 Task: Update the property taxes of the saved search to no max.
Action: Mouse moved to (873, 130)
Screenshot: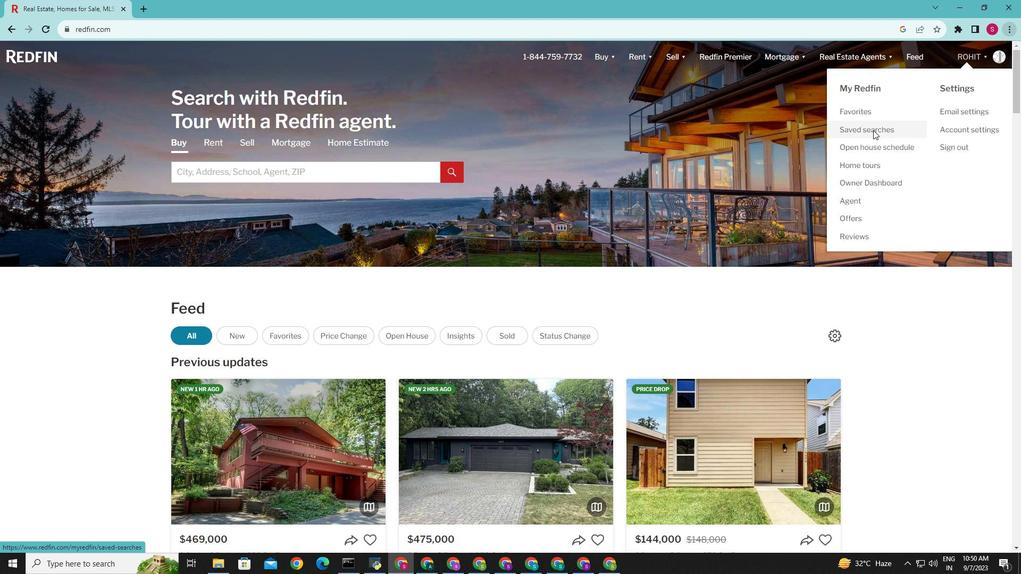 
Action: Mouse pressed left at (873, 130)
Screenshot: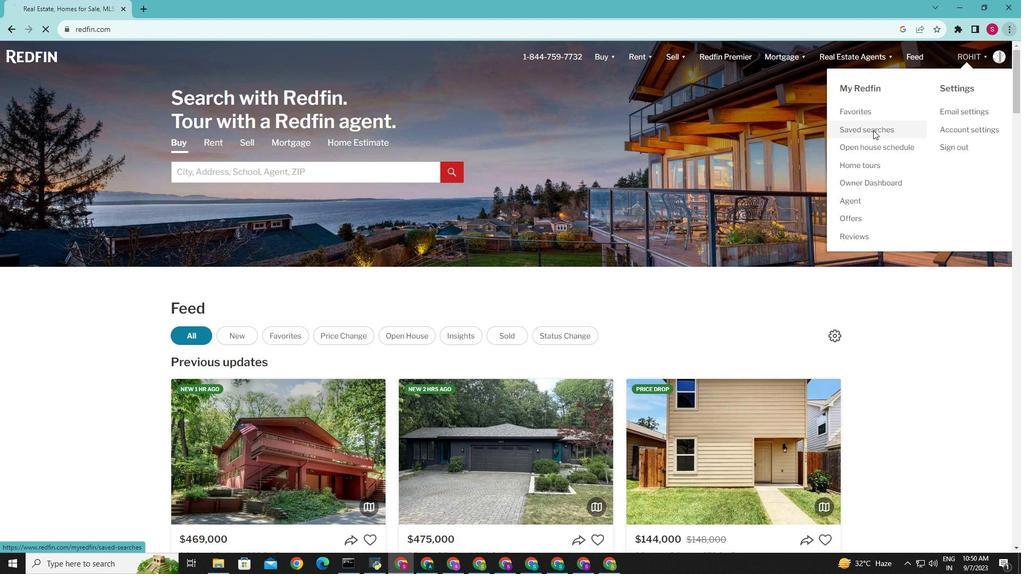 
Action: Mouse moved to (337, 258)
Screenshot: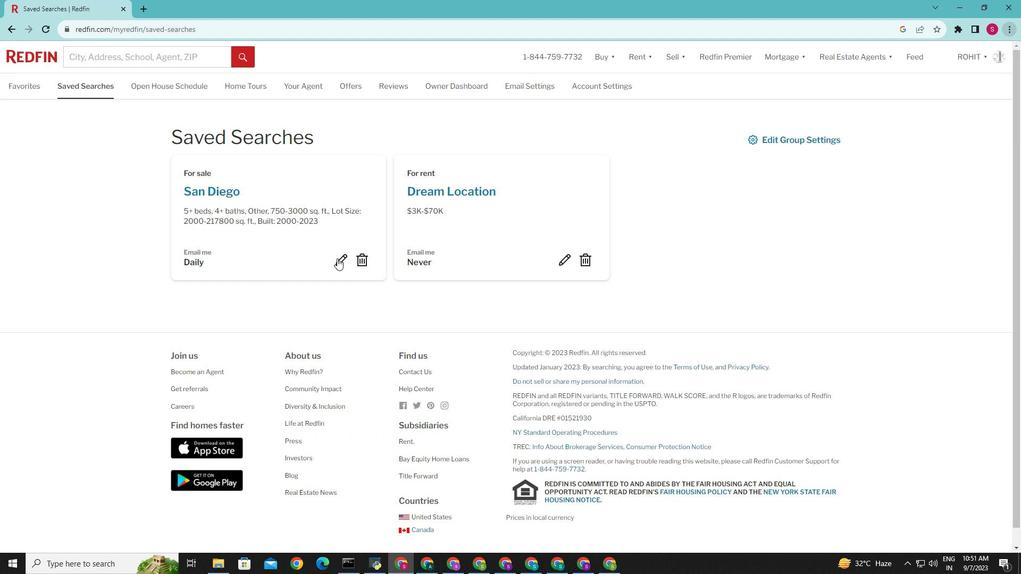 
Action: Mouse pressed left at (337, 258)
Screenshot: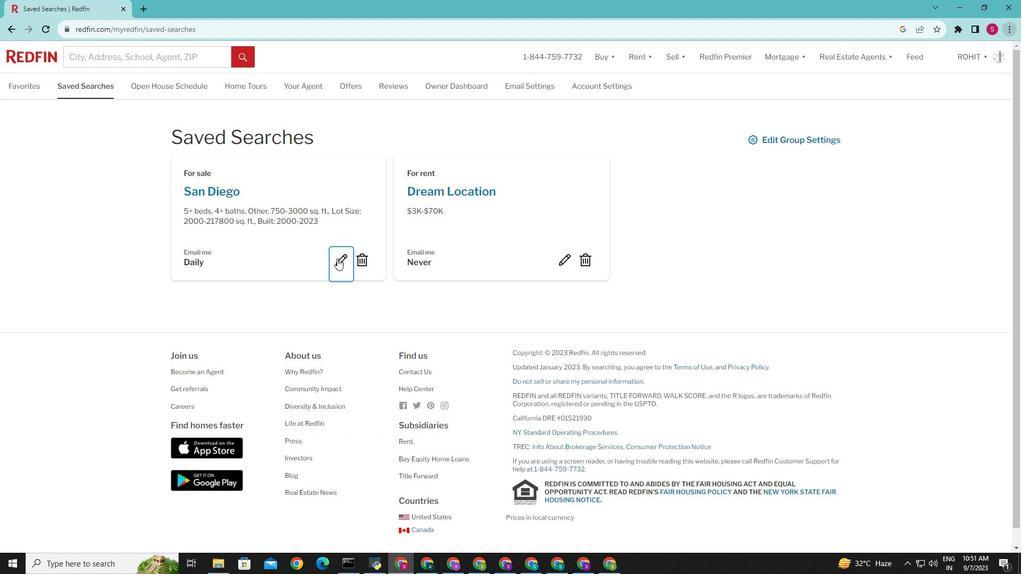 
Action: Mouse moved to (415, 329)
Screenshot: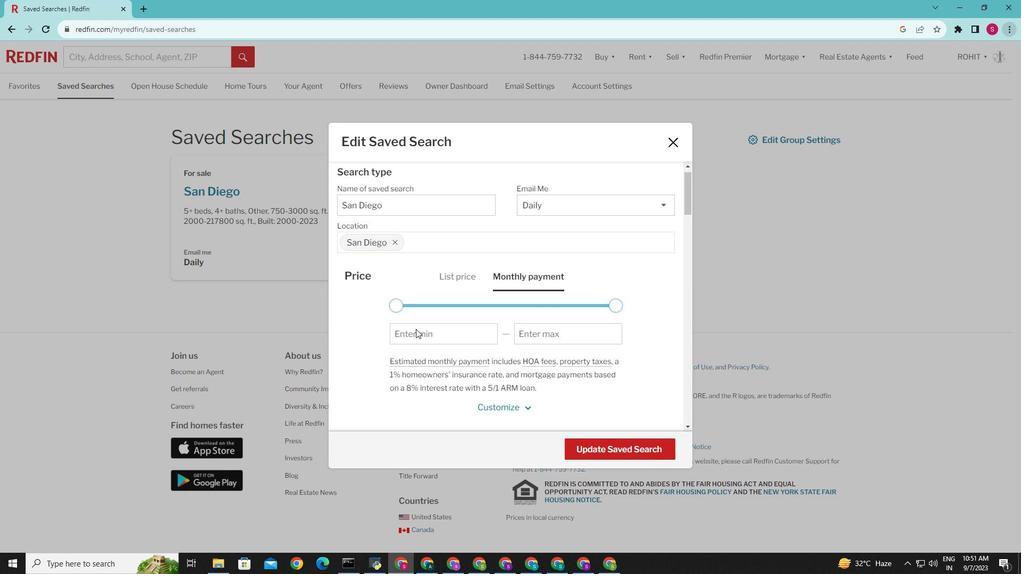 
Action: Mouse scrolled (415, 328) with delta (0, 0)
Screenshot: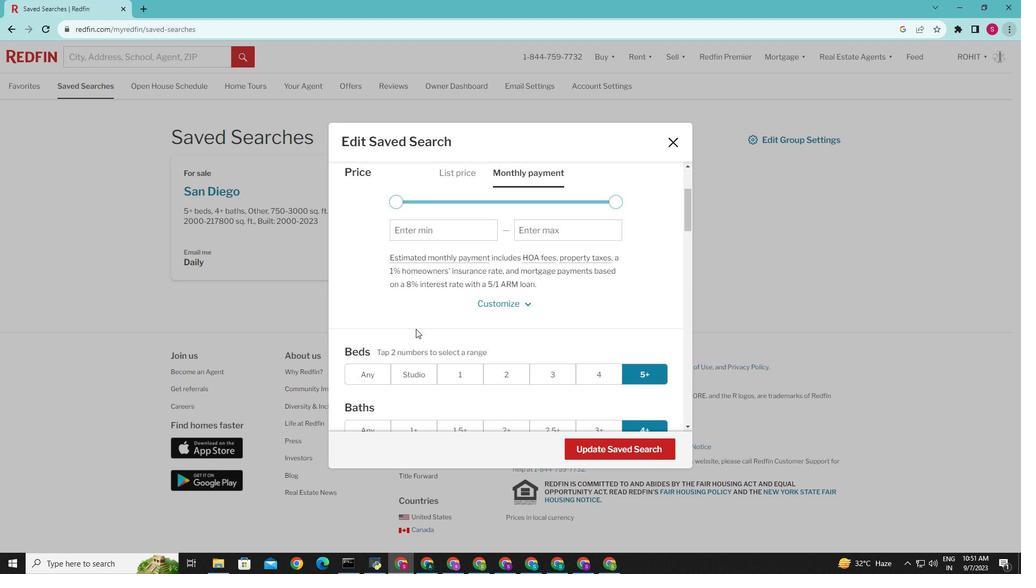 
Action: Mouse scrolled (415, 328) with delta (0, 0)
Screenshot: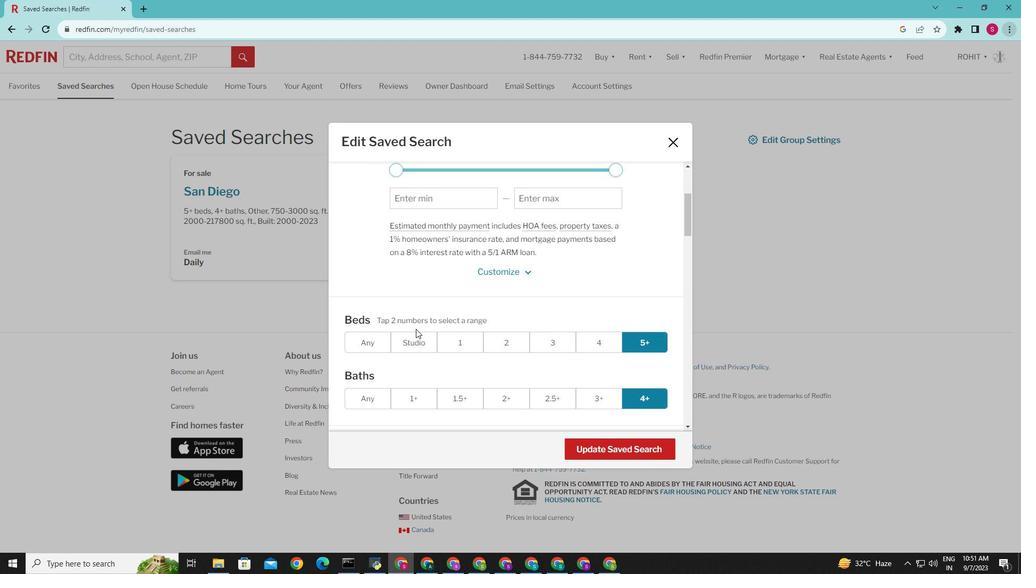 
Action: Mouse scrolled (415, 328) with delta (0, 0)
Screenshot: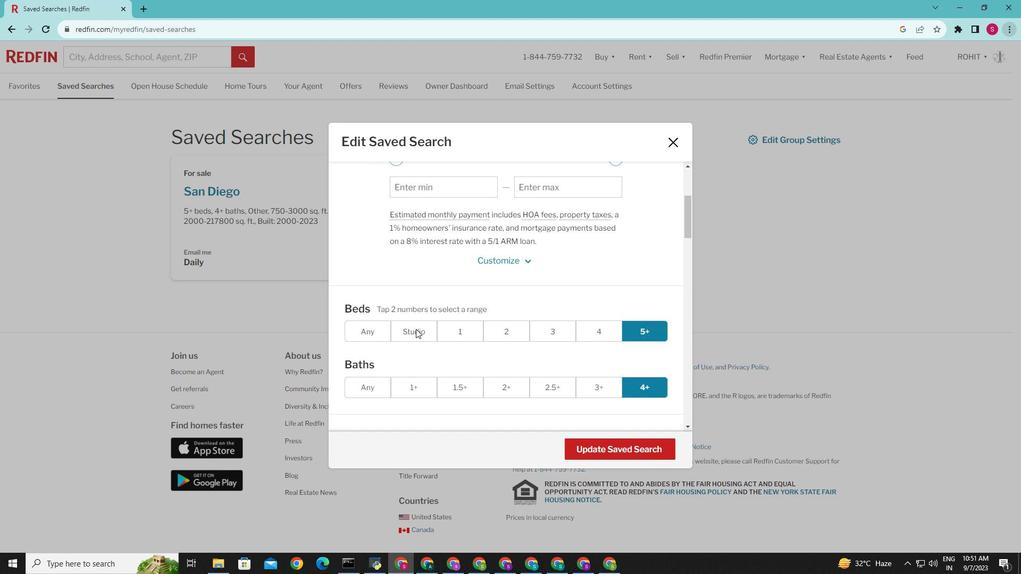 
Action: Mouse scrolled (415, 328) with delta (0, 0)
Screenshot: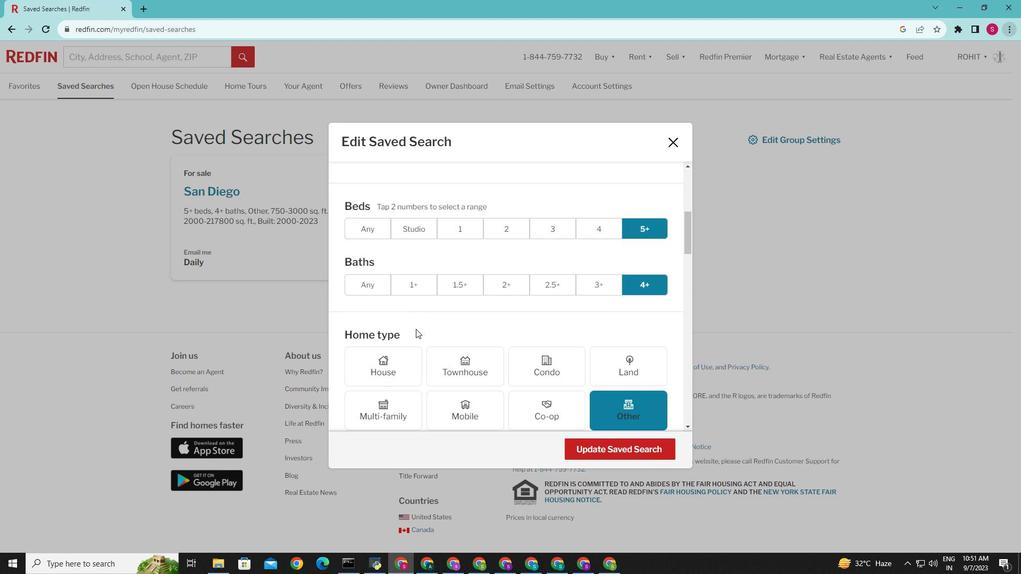 
Action: Mouse scrolled (415, 328) with delta (0, 0)
Screenshot: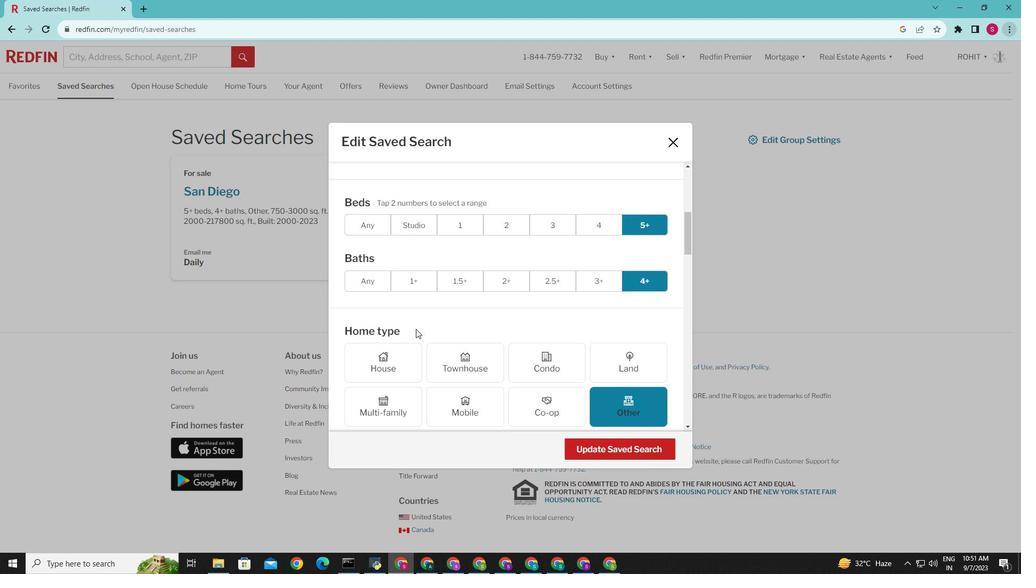 
Action: Mouse scrolled (415, 328) with delta (0, 0)
Screenshot: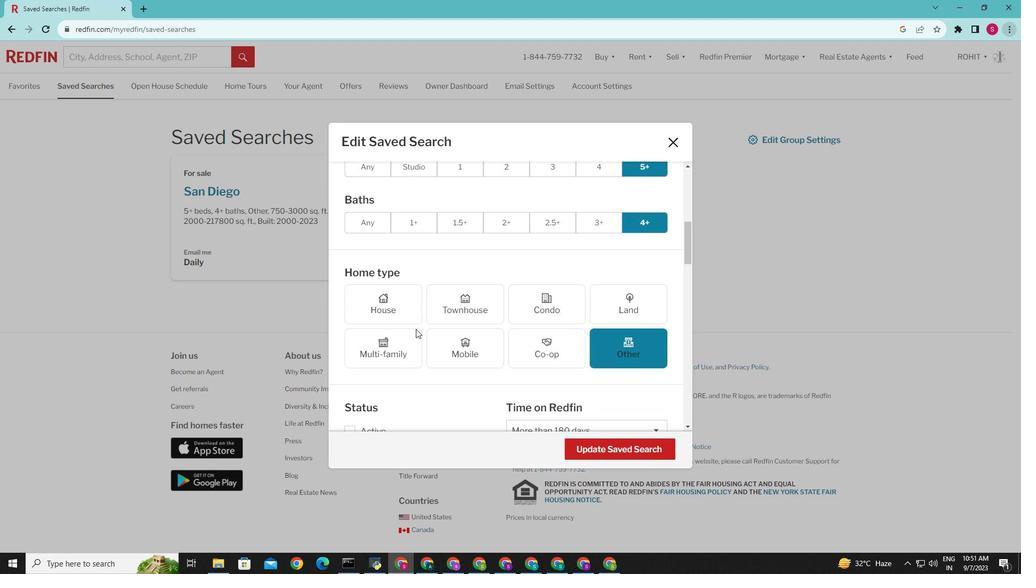 
Action: Mouse scrolled (415, 328) with delta (0, 0)
Screenshot: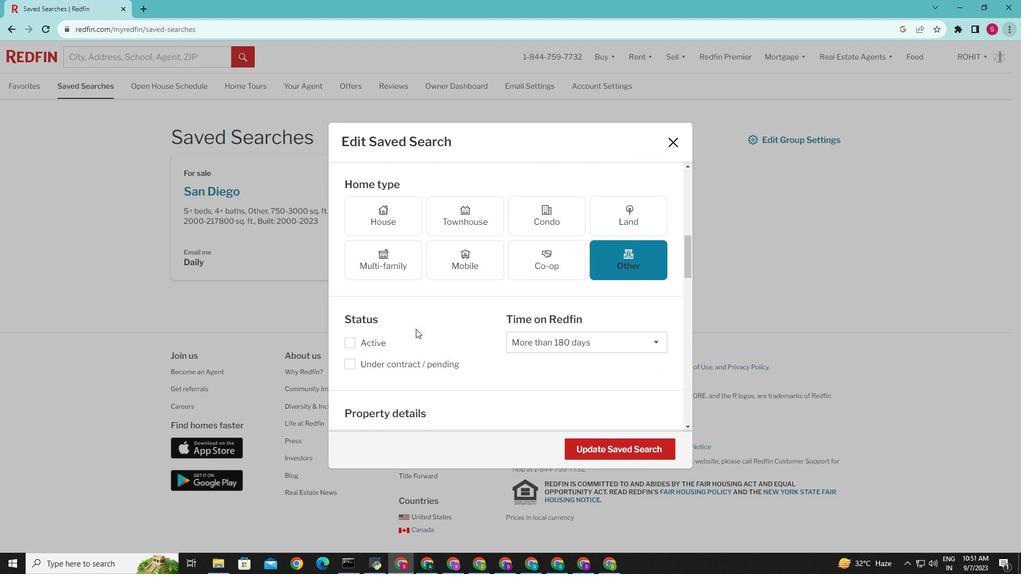 
Action: Mouse scrolled (415, 328) with delta (0, 0)
Screenshot: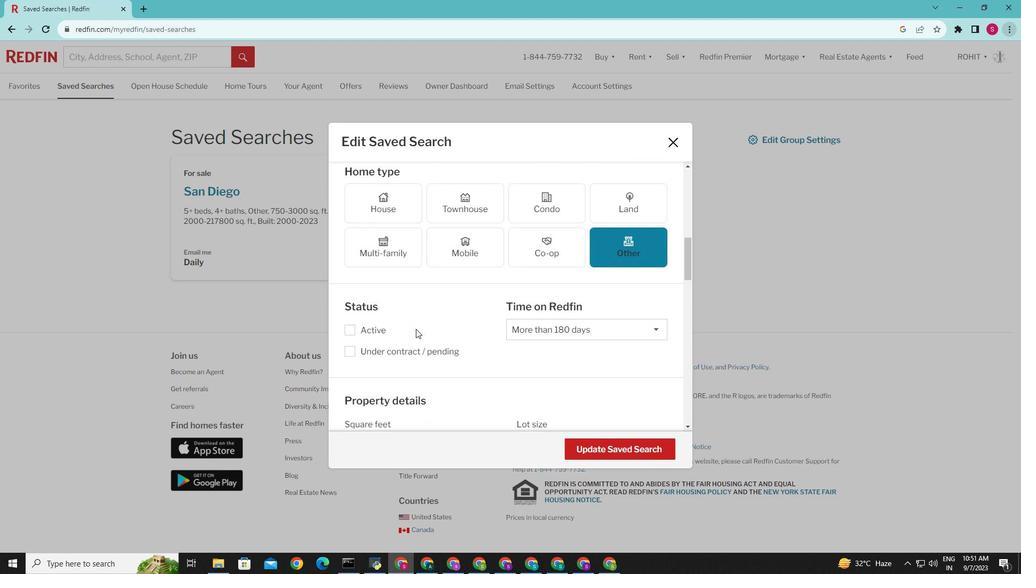 
Action: Mouse scrolled (415, 328) with delta (0, 0)
Screenshot: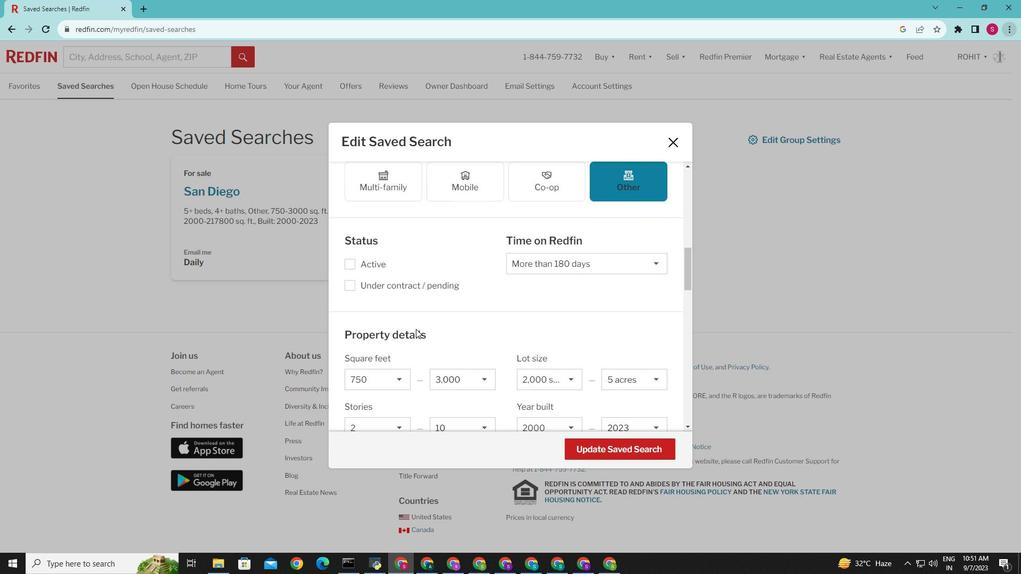 
Action: Mouse scrolled (415, 328) with delta (0, 0)
Screenshot: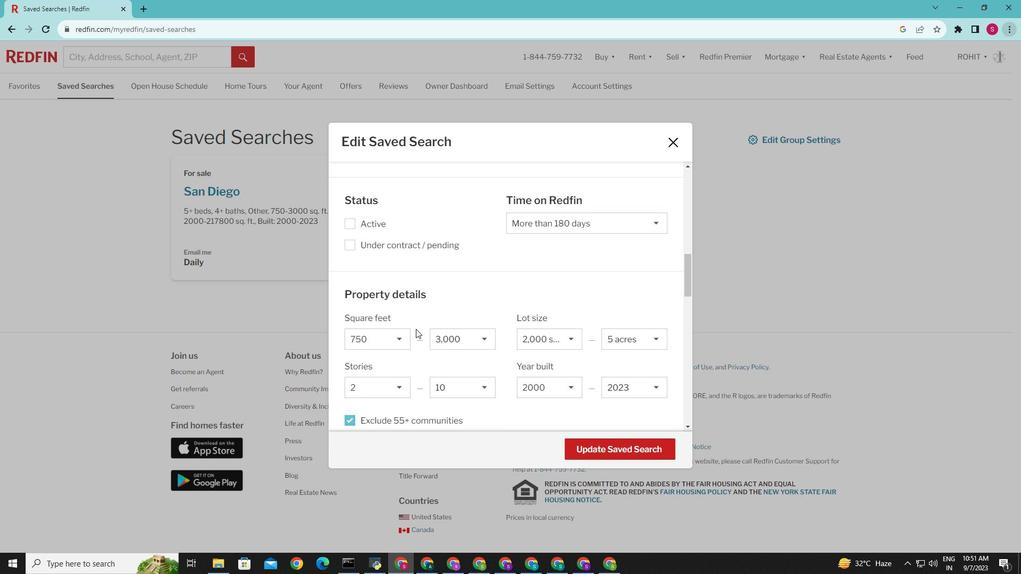 
Action: Mouse scrolled (415, 328) with delta (0, 0)
Screenshot: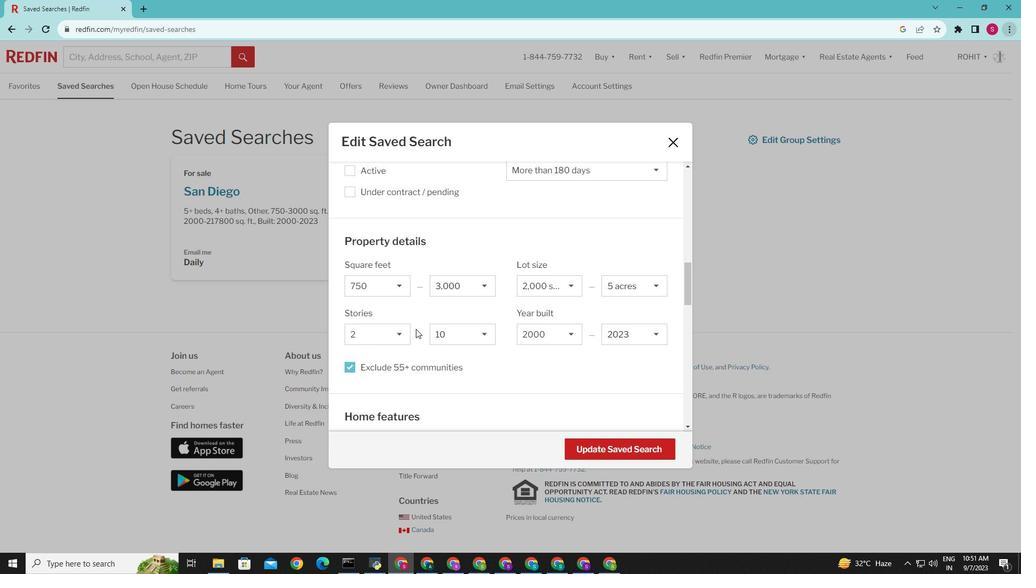 
Action: Mouse scrolled (415, 328) with delta (0, 0)
Screenshot: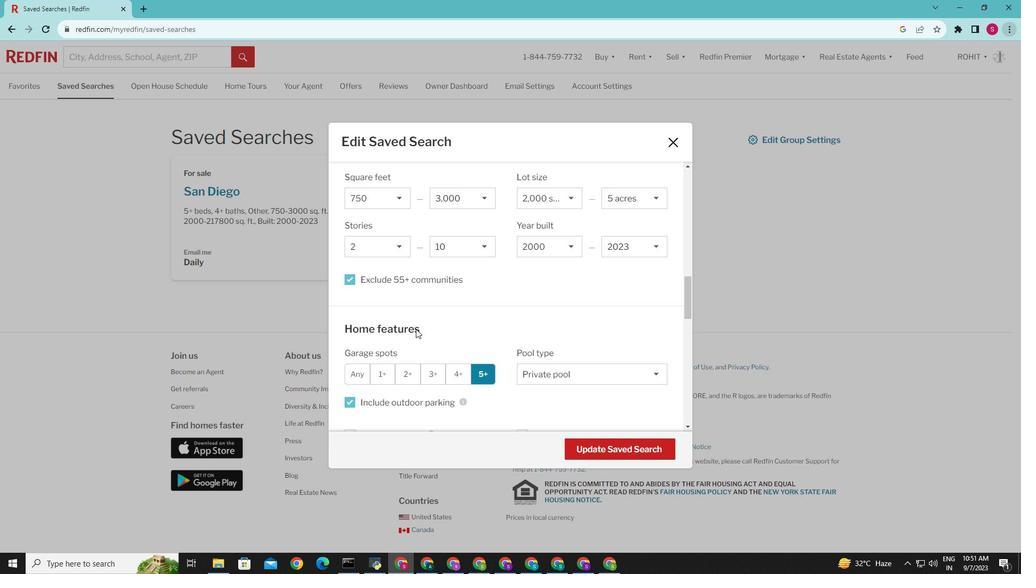 
Action: Mouse scrolled (415, 328) with delta (0, 0)
Screenshot: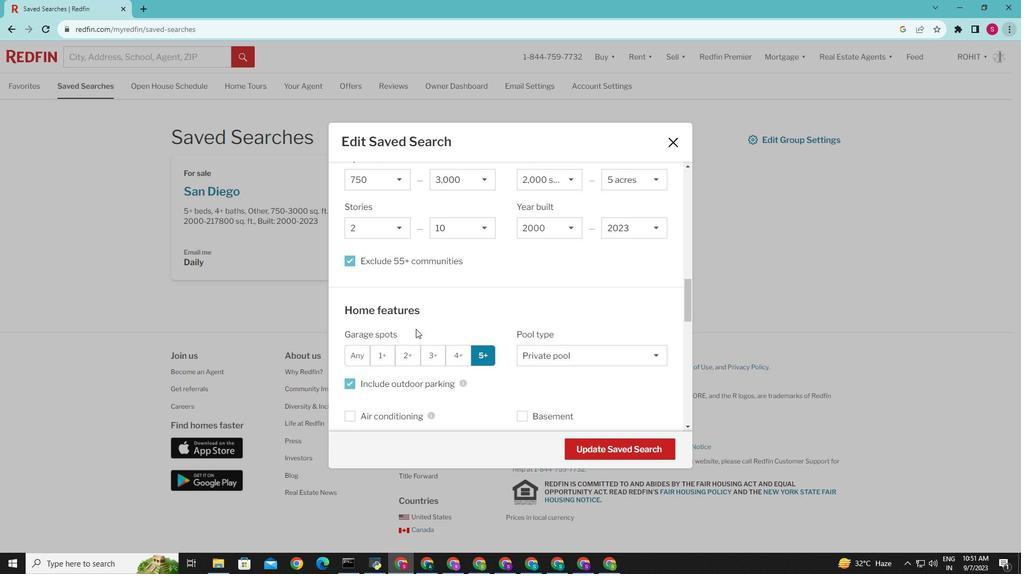 
Action: Mouse scrolled (415, 328) with delta (0, 0)
Screenshot: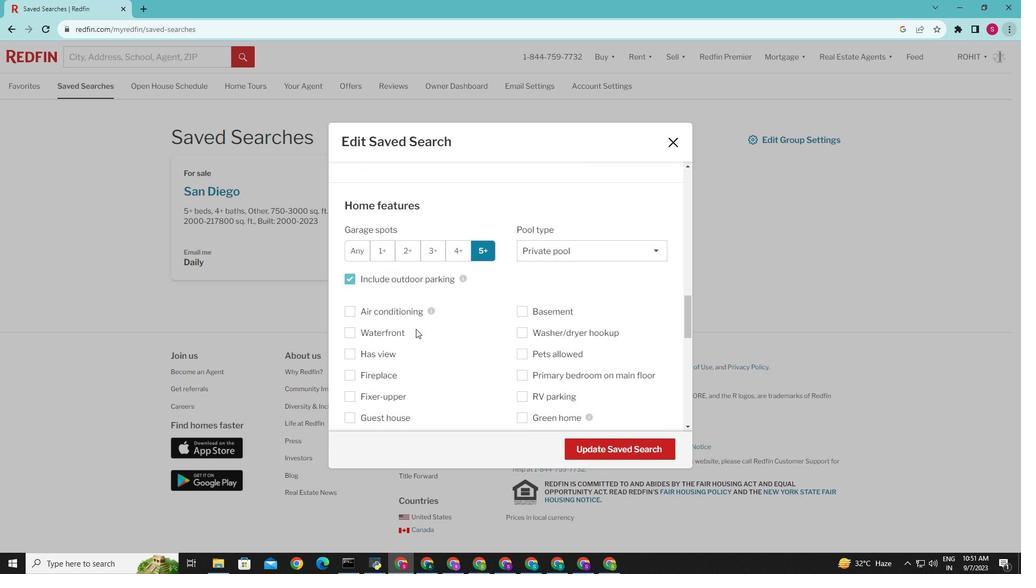 
Action: Mouse scrolled (415, 328) with delta (0, 0)
Screenshot: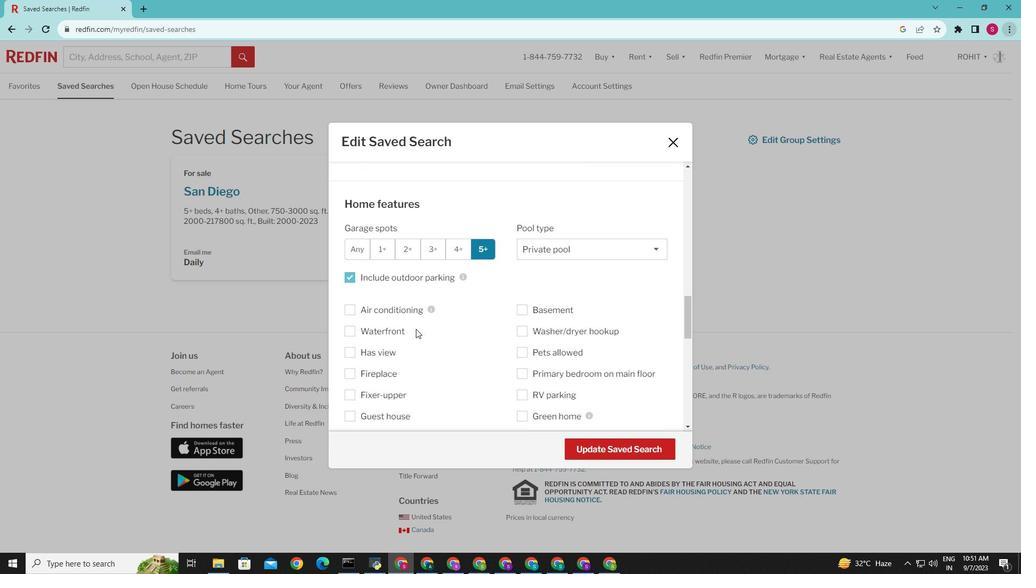 
Action: Mouse scrolled (415, 328) with delta (0, 0)
Screenshot: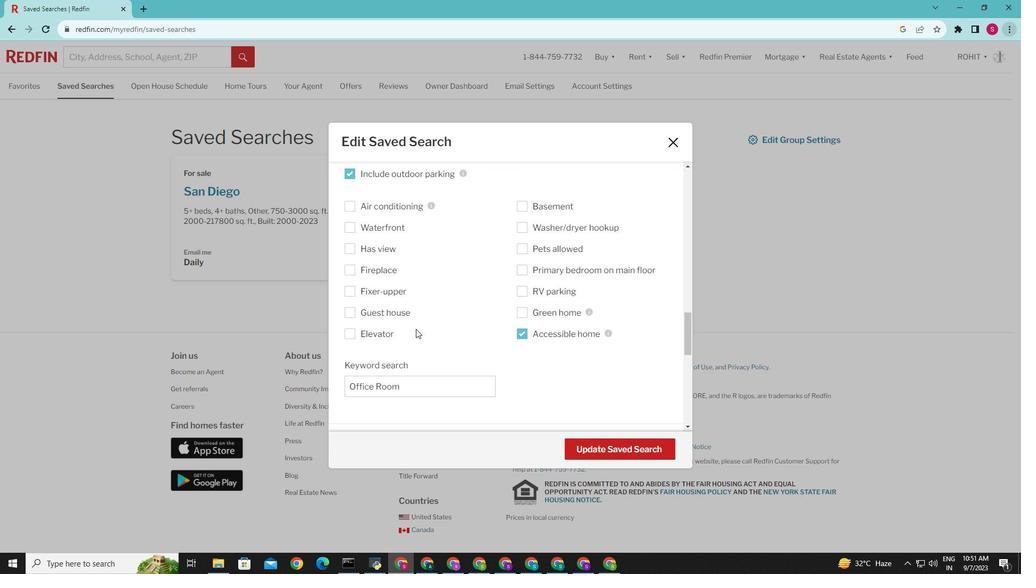 
Action: Mouse scrolled (415, 328) with delta (0, 0)
Screenshot: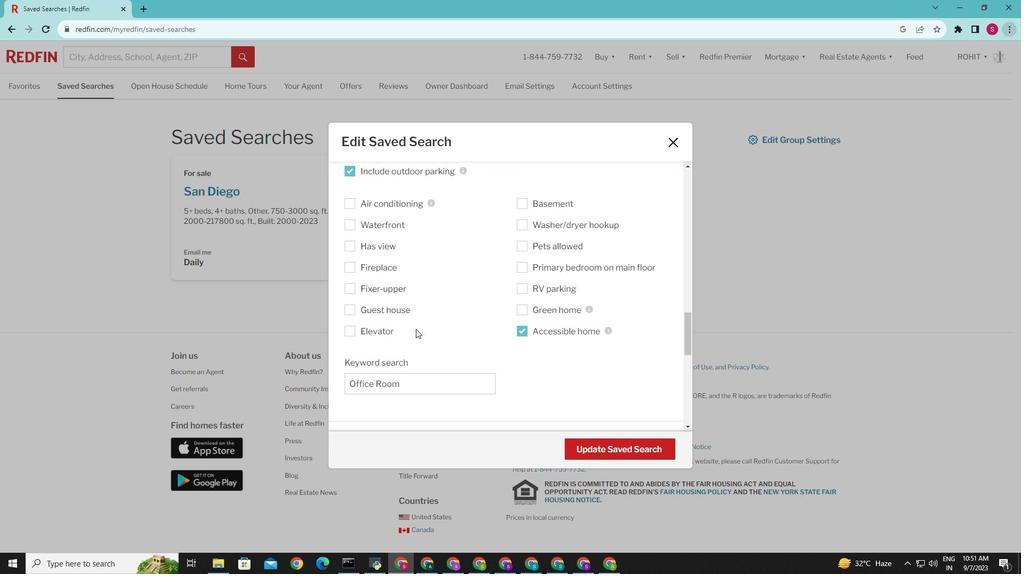 
Action: Mouse scrolled (415, 328) with delta (0, 0)
Screenshot: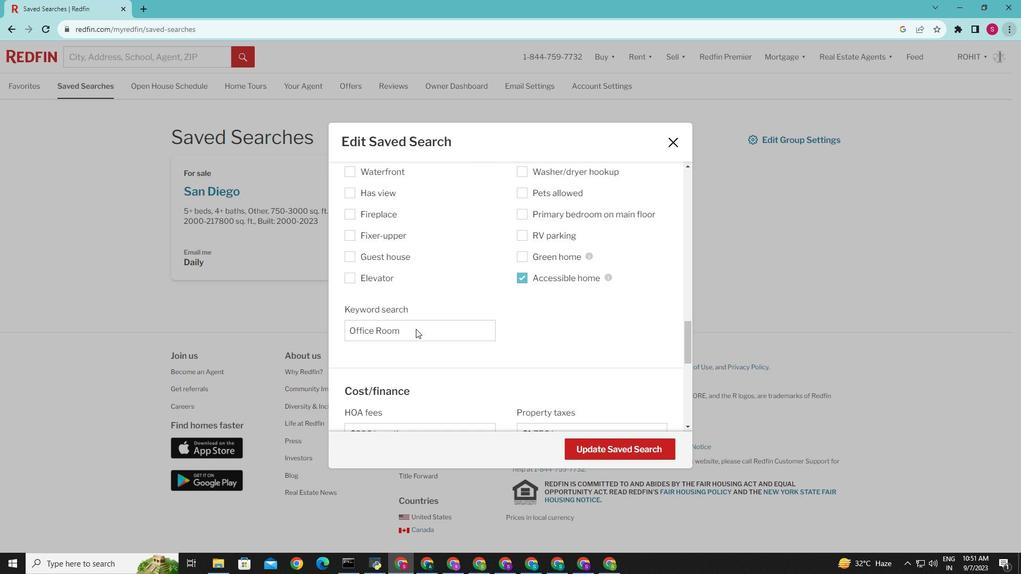 
Action: Mouse scrolled (415, 328) with delta (0, 0)
Screenshot: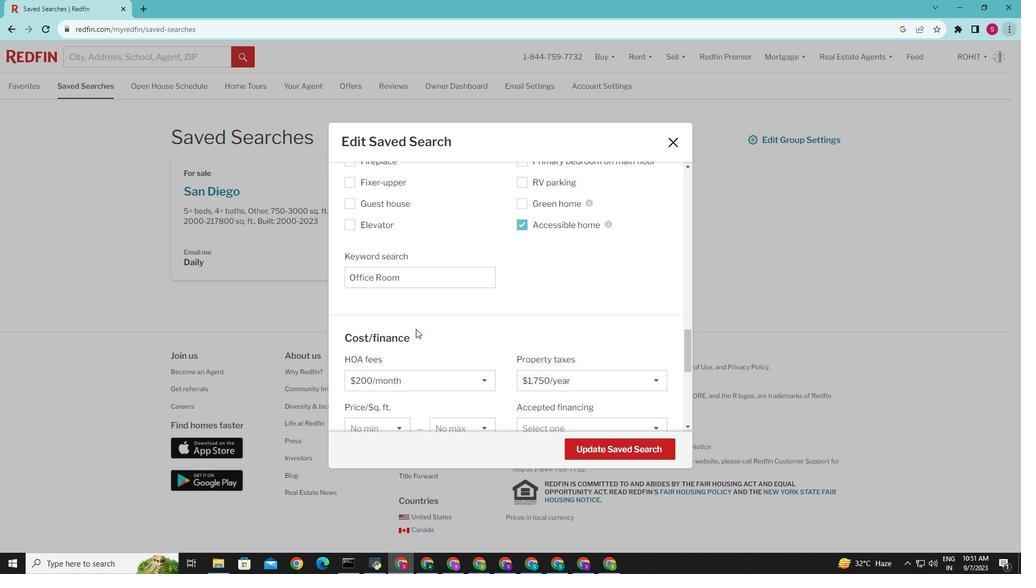 
Action: Mouse scrolled (415, 328) with delta (0, 0)
Screenshot: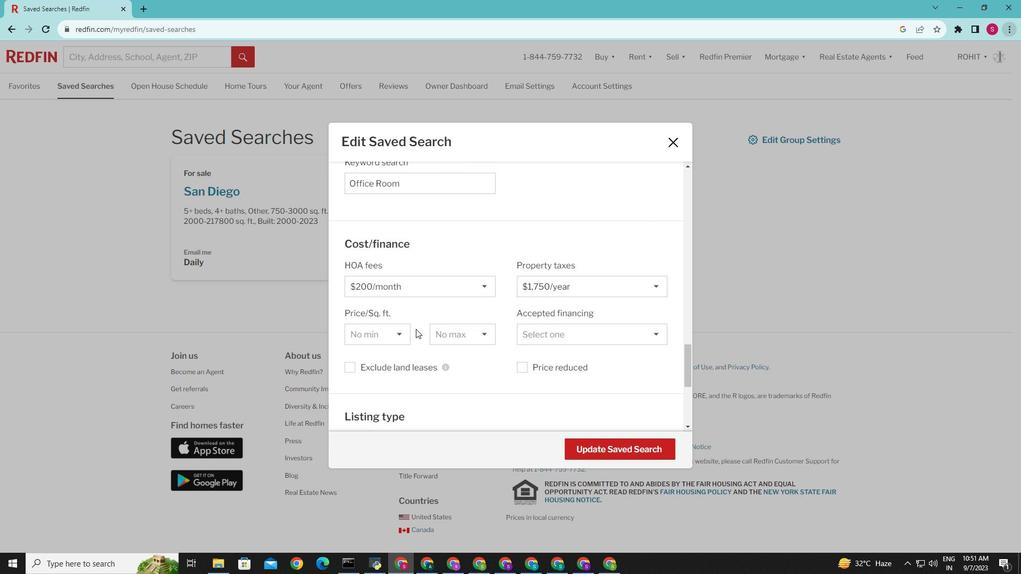 
Action: Mouse scrolled (415, 328) with delta (0, 0)
Screenshot: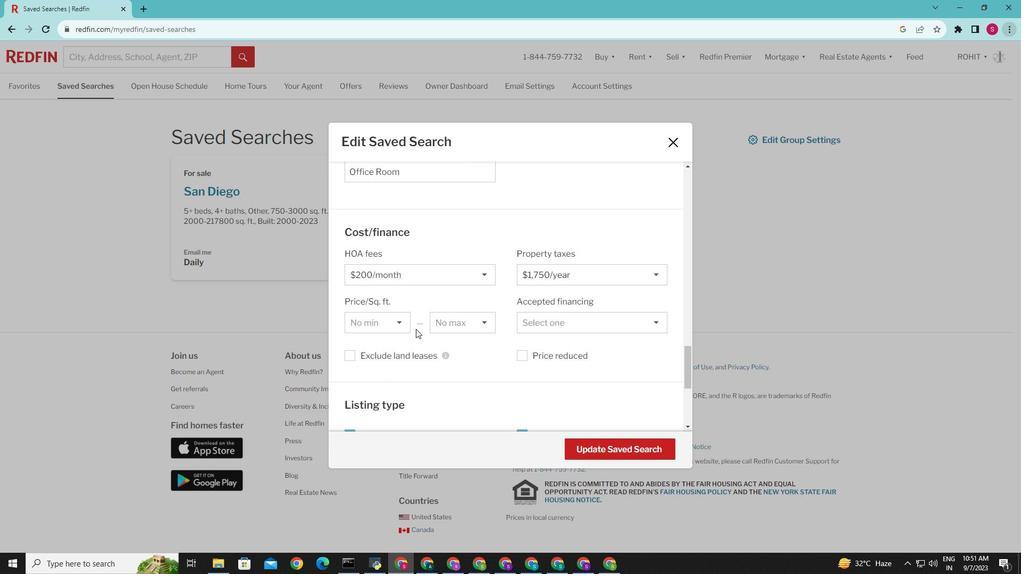 
Action: Mouse moved to (606, 275)
Screenshot: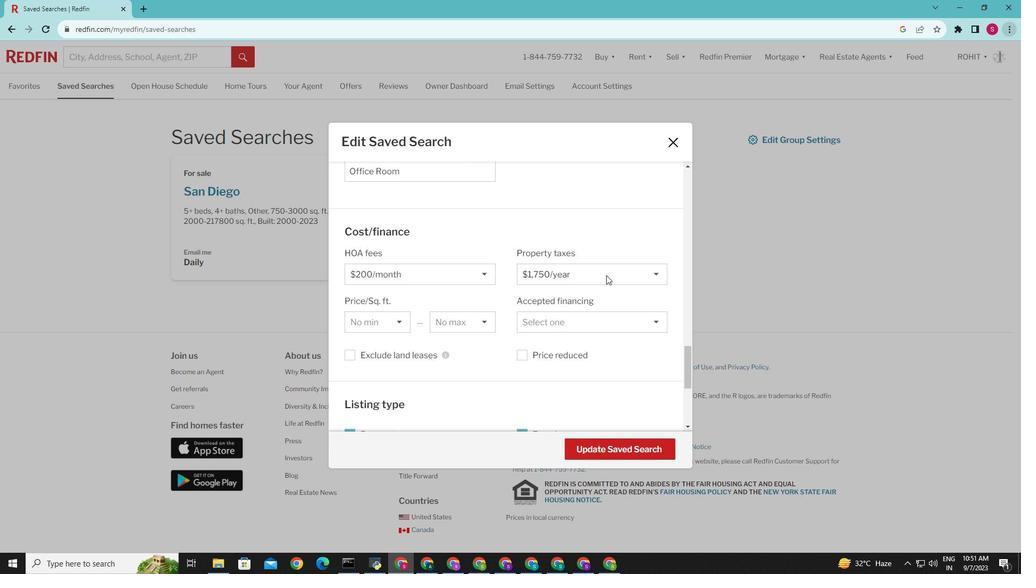 
Action: Mouse pressed left at (606, 275)
Screenshot: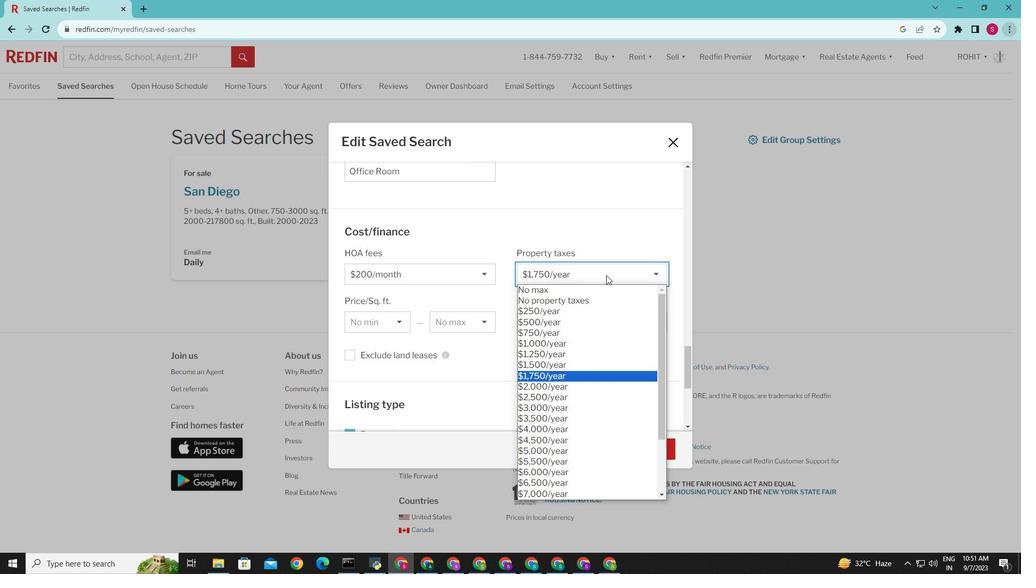 
Action: Mouse moved to (560, 287)
Screenshot: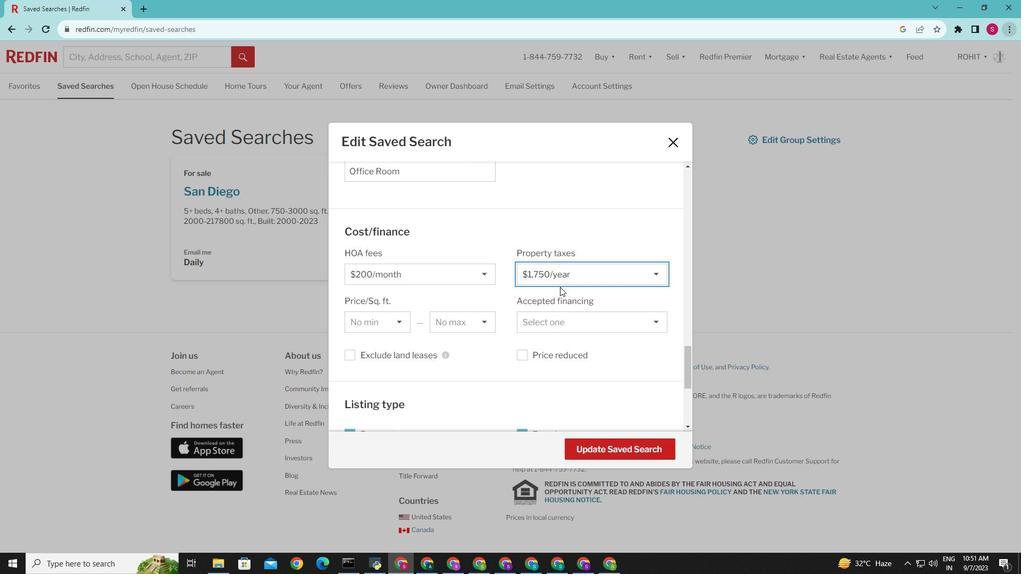 
Action: Mouse pressed left at (560, 287)
Screenshot: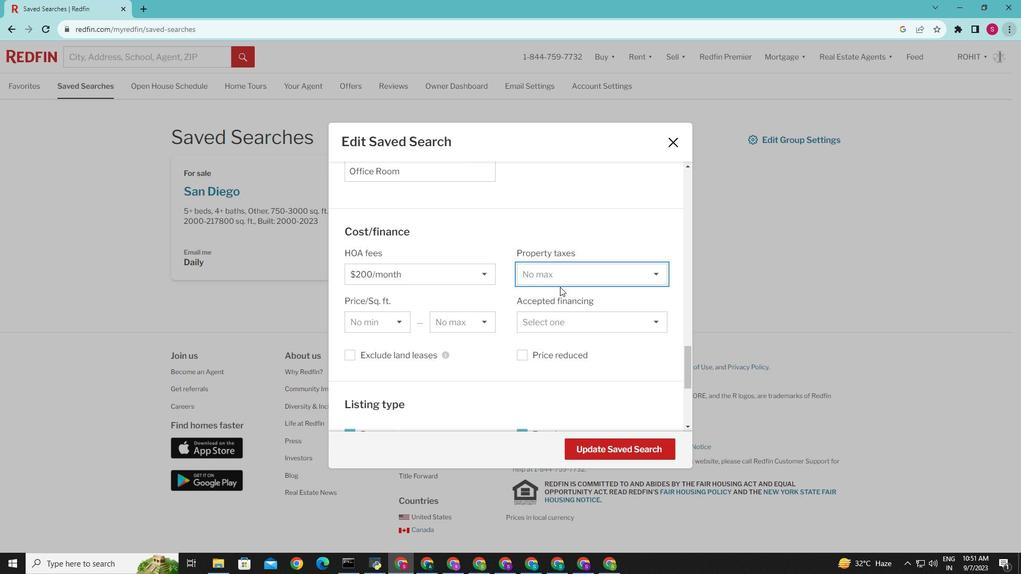 
Action: Mouse moved to (591, 452)
Screenshot: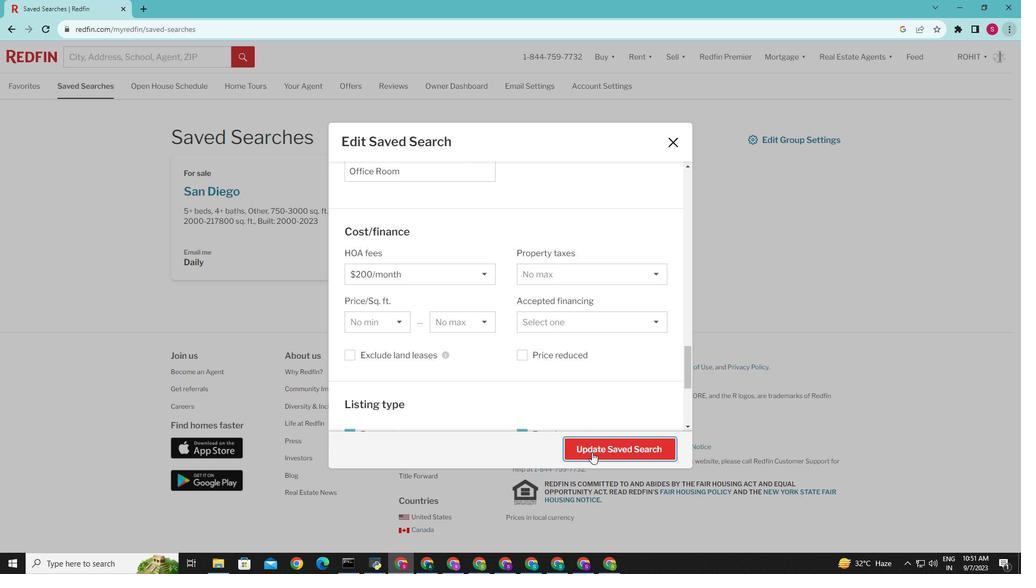
Action: Mouse pressed left at (591, 452)
Screenshot: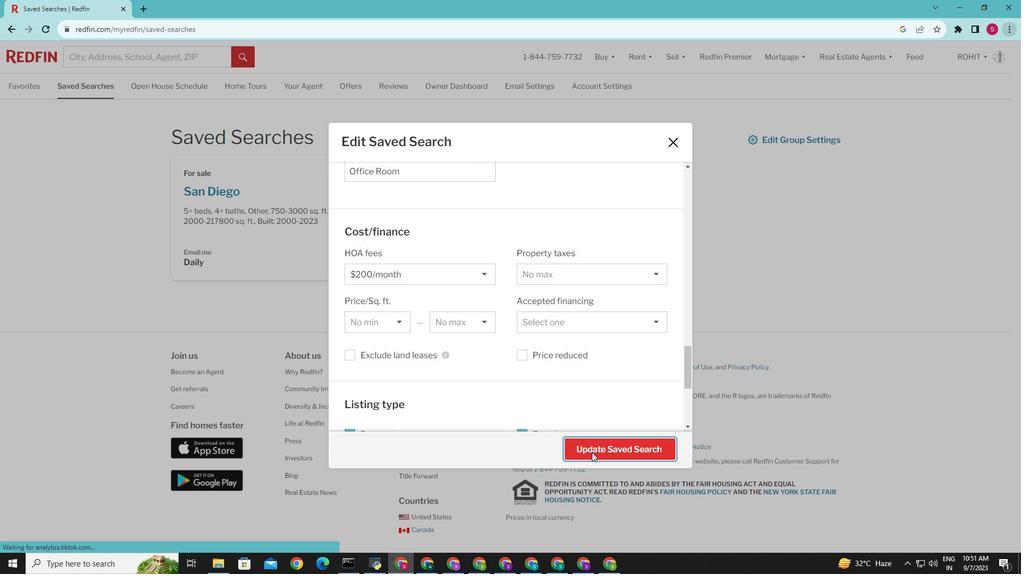 
Action: Mouse moved to (572, 413)
Screenshot: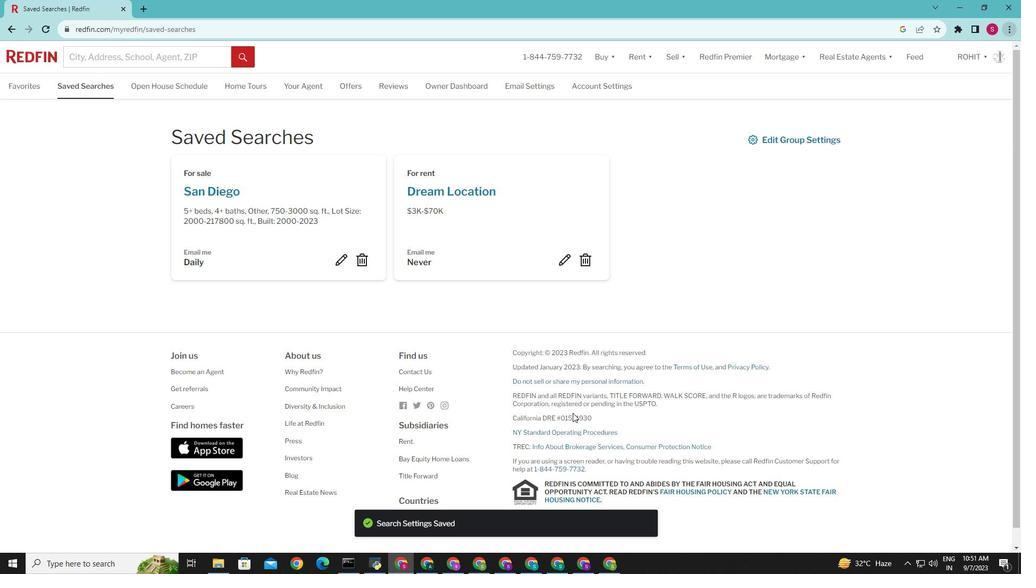 
